 Task: Check the average views per listing of tub shower in the last 3 years.
Action: Mouse moved to (960, 226)
Screenshot: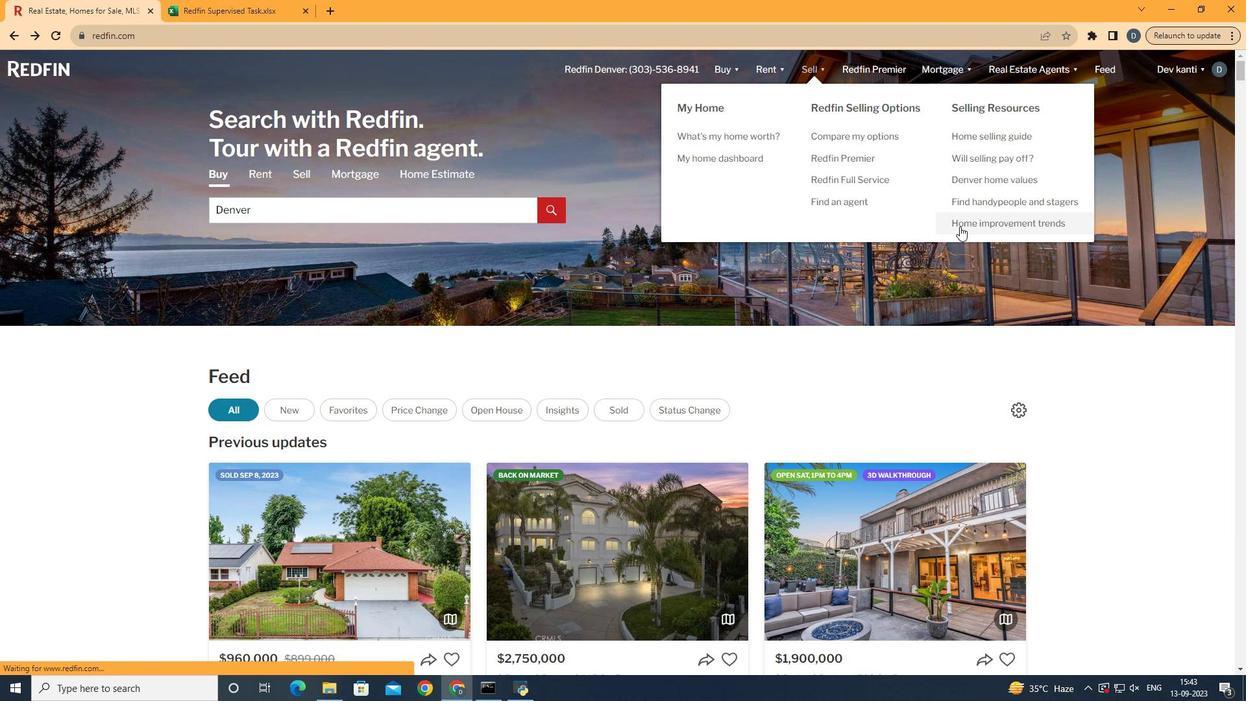 
Action: Mouse pressed left at (960, 226)
Screenshot: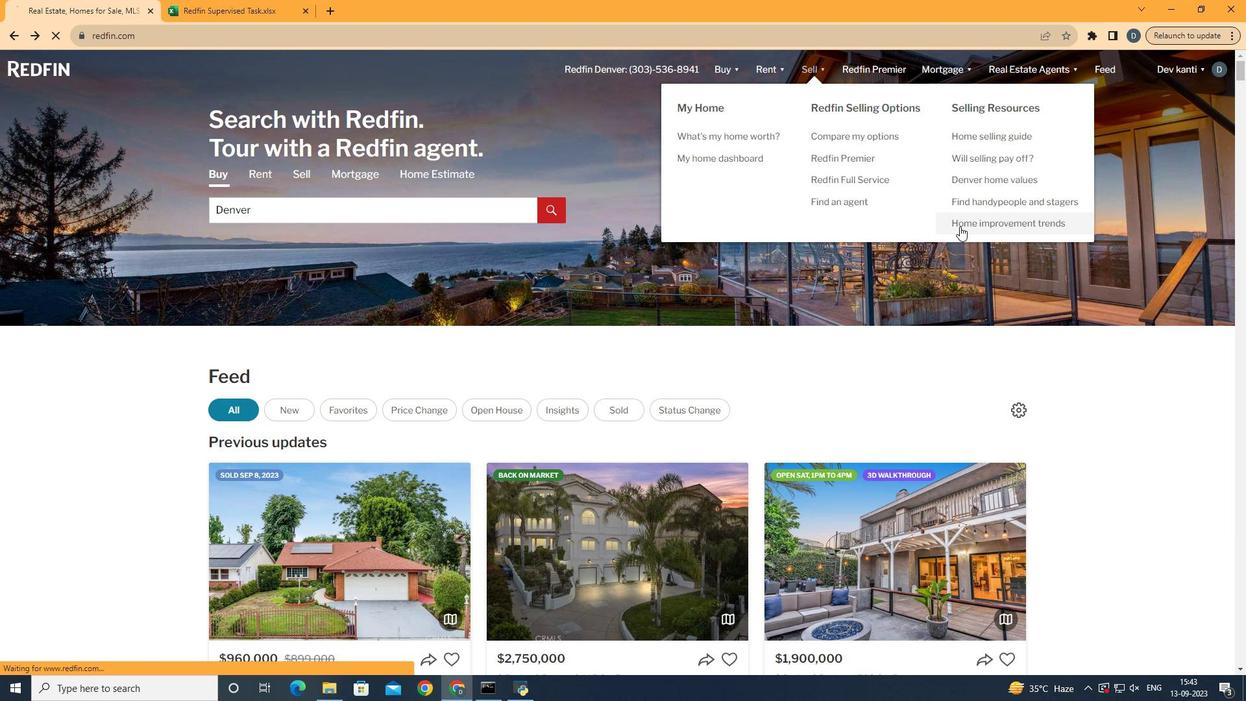 
Action: Mouse moved to (323, 255)
Screenshot: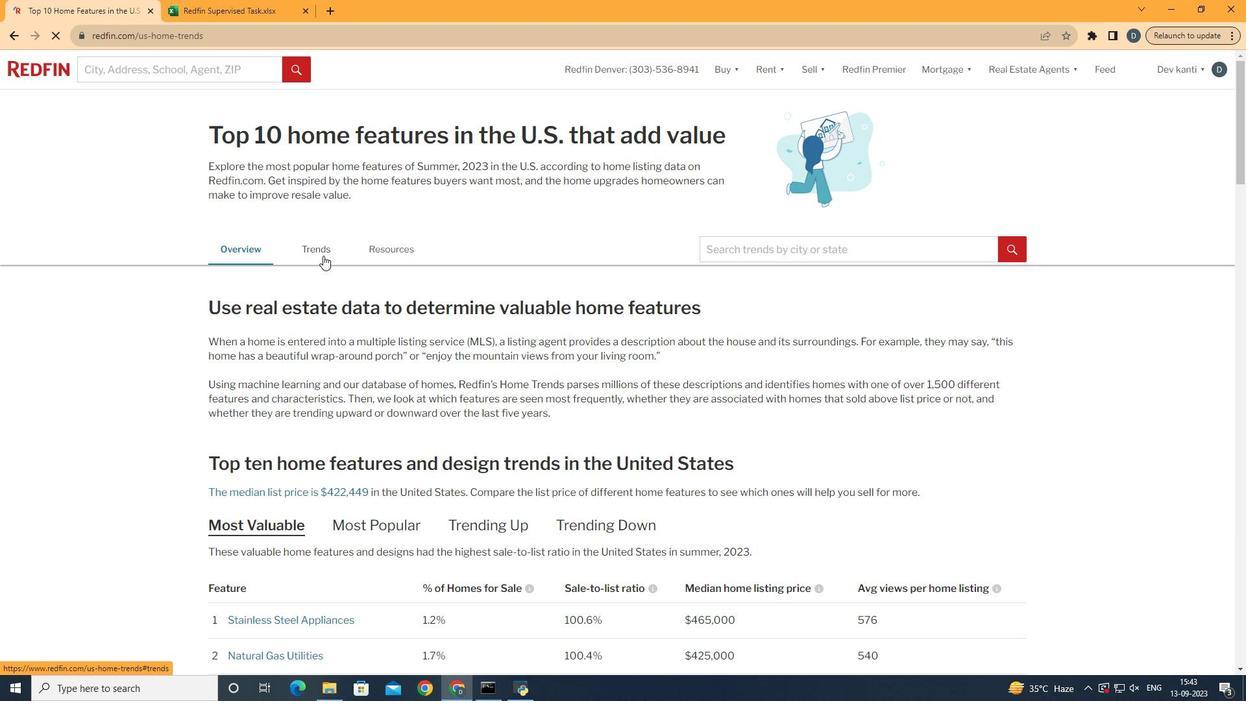 
Action: Mouse pressed left at (323, 255)
Screenshot: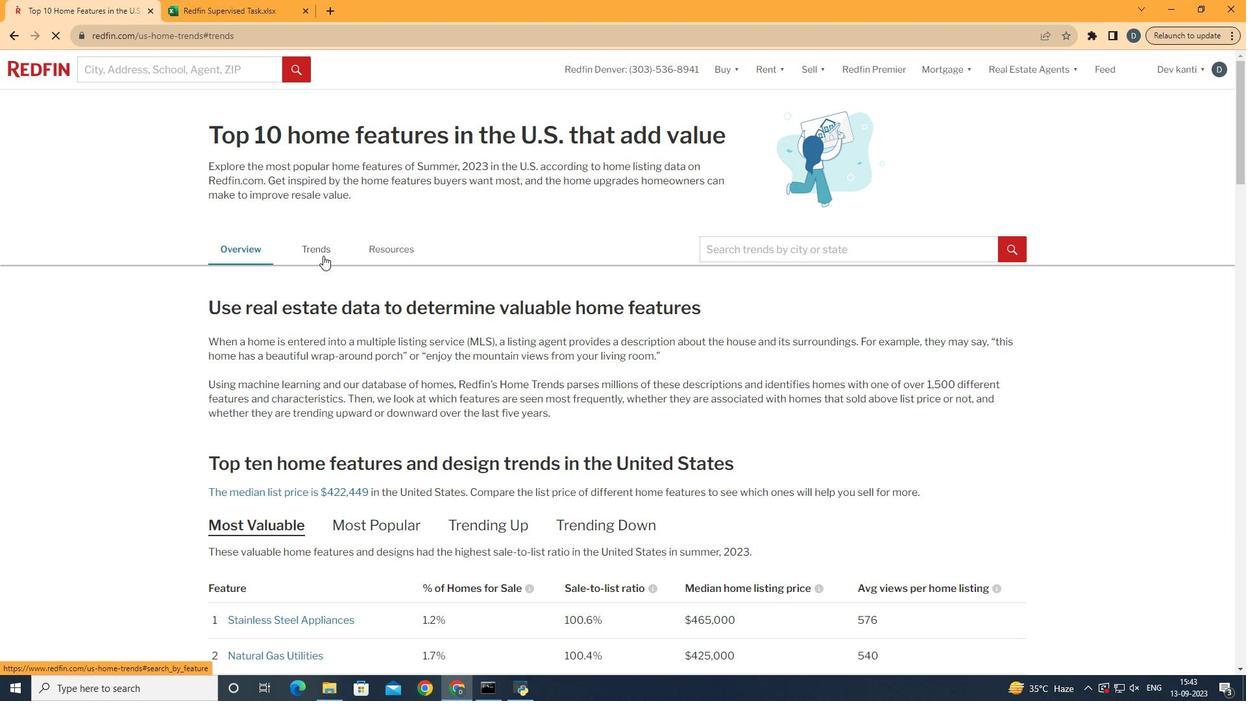 
Action: Mouse moved to (530, 330)
Screenshot: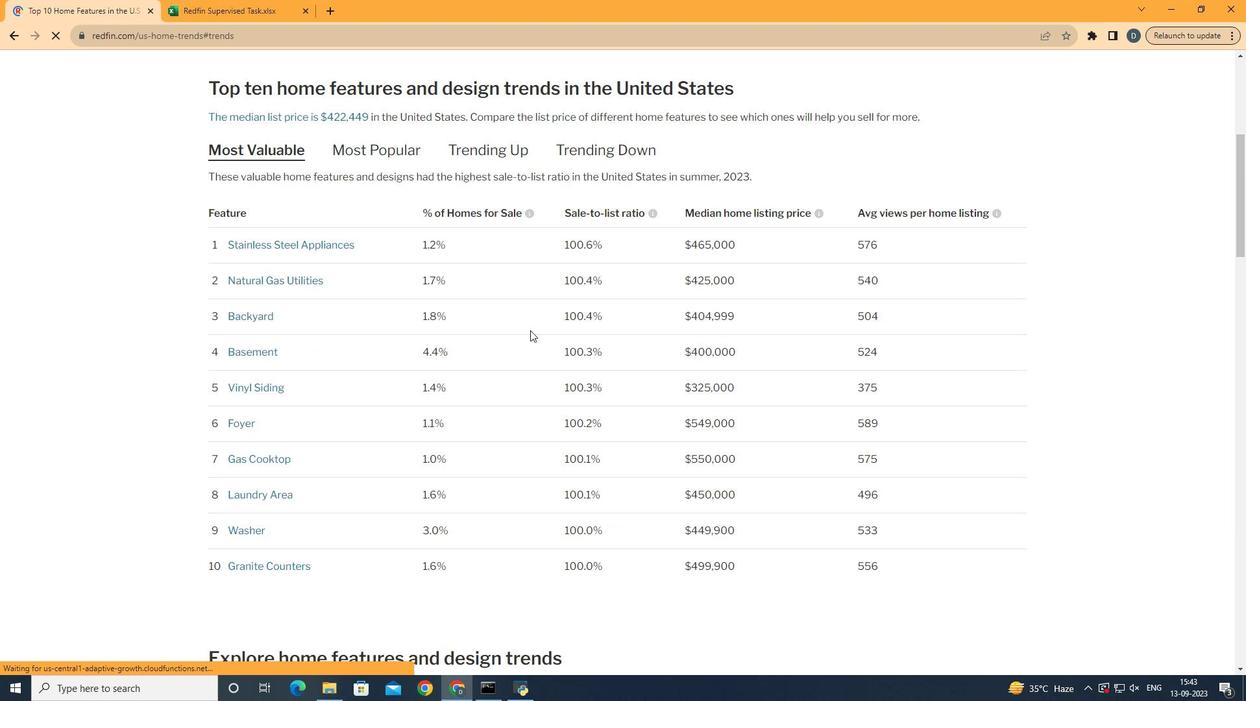 
Action: Mouse scrolled (530, 329) with delta (0, 0)
Screenshot: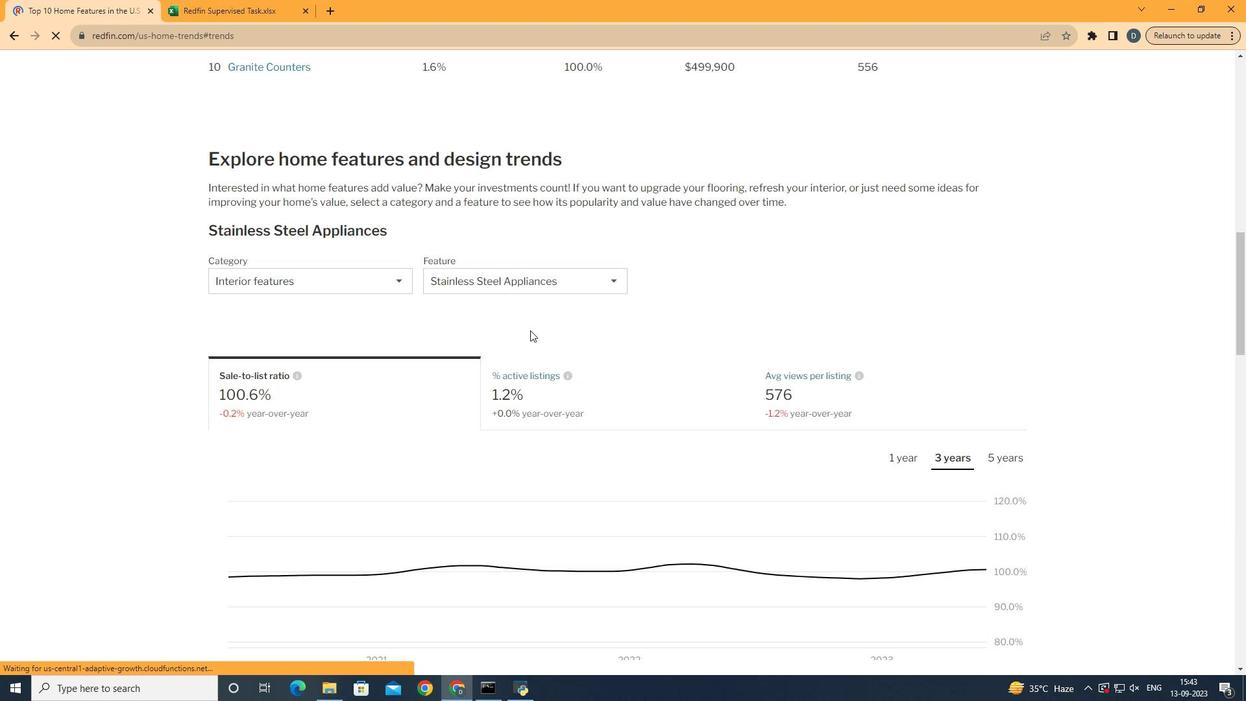 
Action: Mouse scrolled (530, 329) with delta (0, 0)
Screenshot: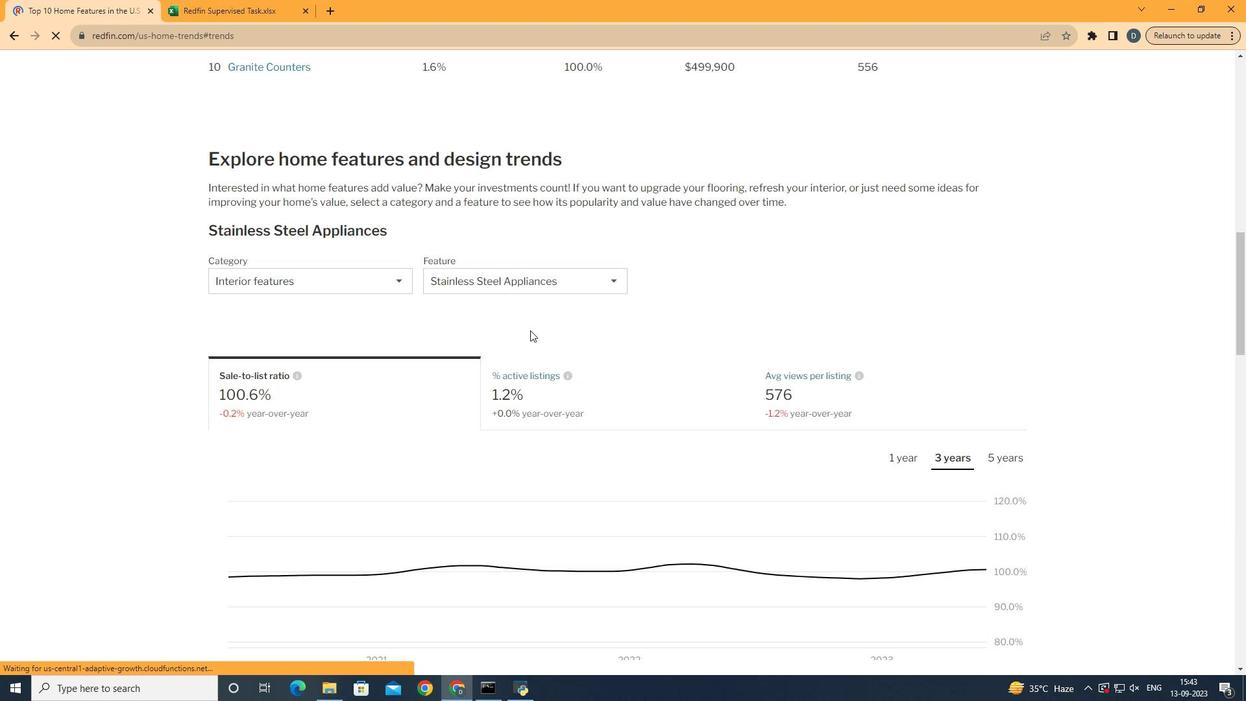 
Action: Mouse scrolled (530, 329) with delta (0, -1)
Screenshot: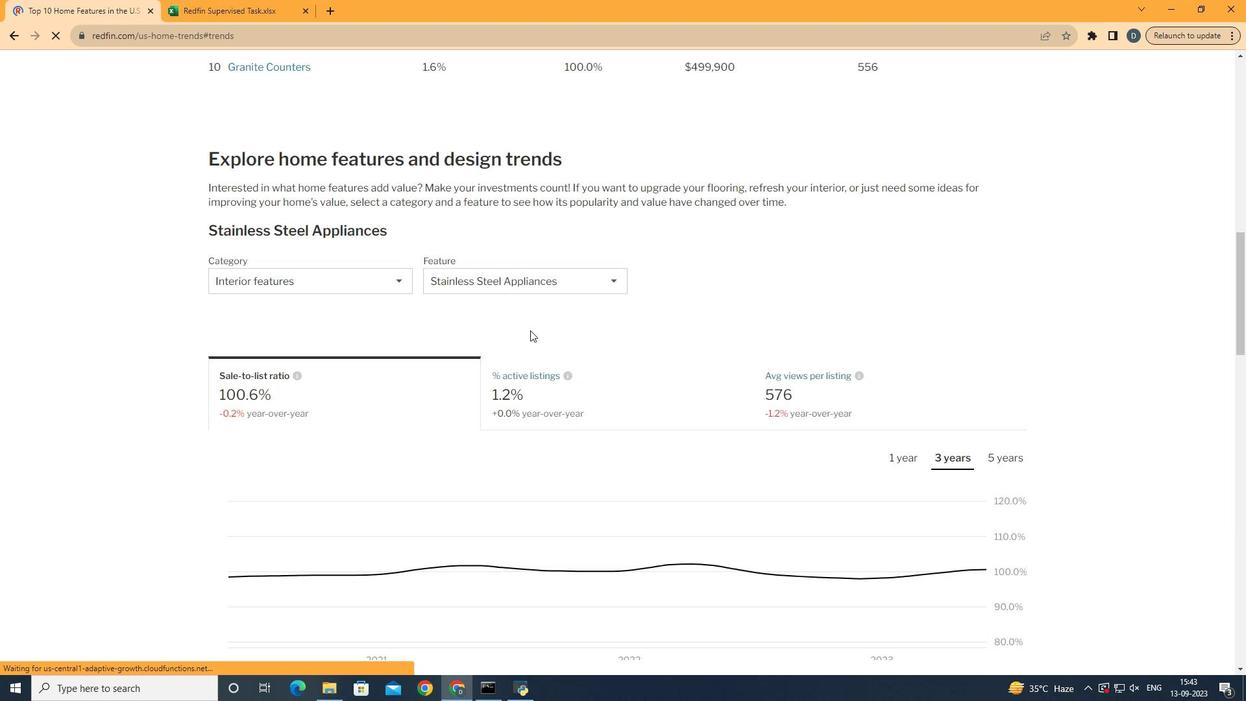 
Action: Mouse scrolled (530, 329) with delta (0, 0)
Screenshot: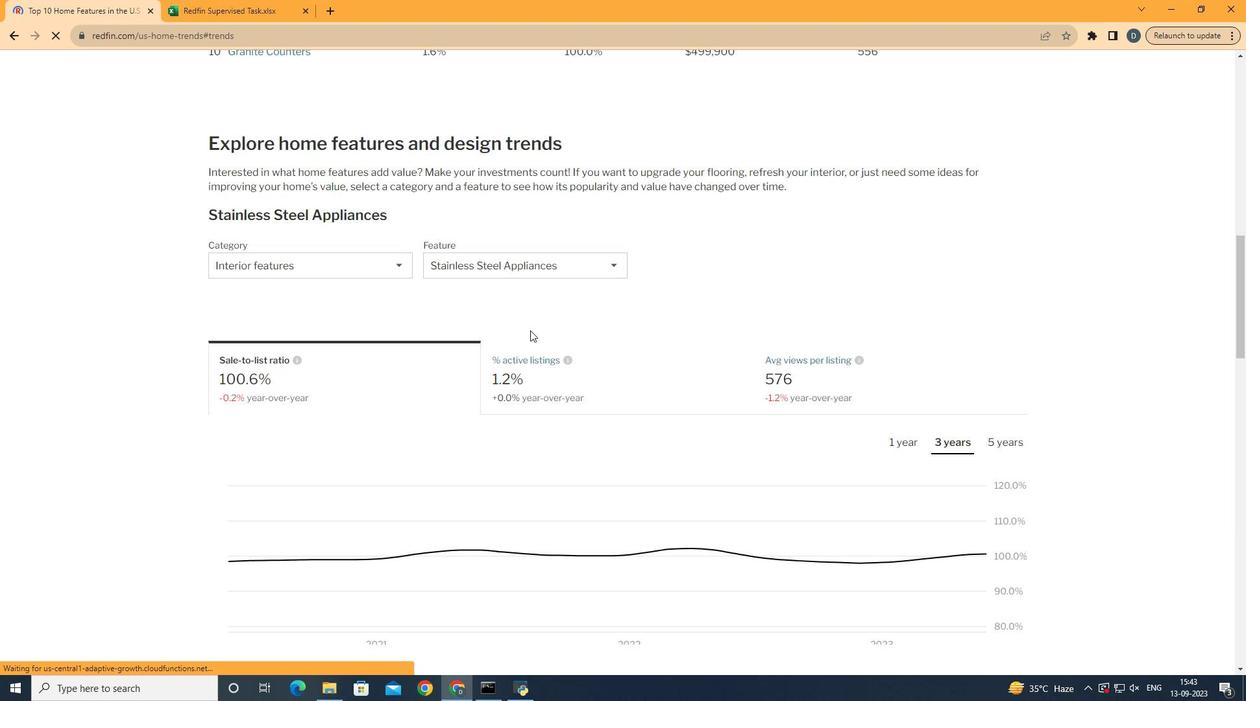 
Action: Mouse scrolled (530, 329) with delta (0, 0)
Screenshot: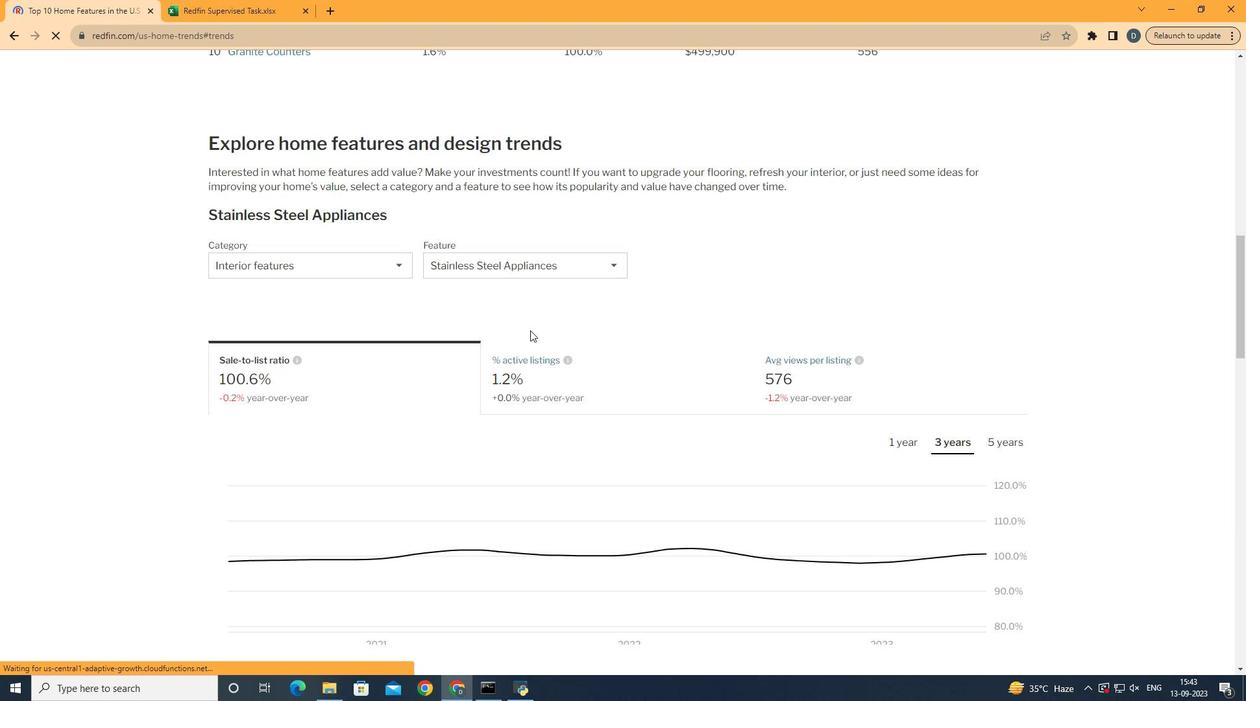 
Action: Mouse scrolled (530, 329) with delta (0, 0)
Screenshot: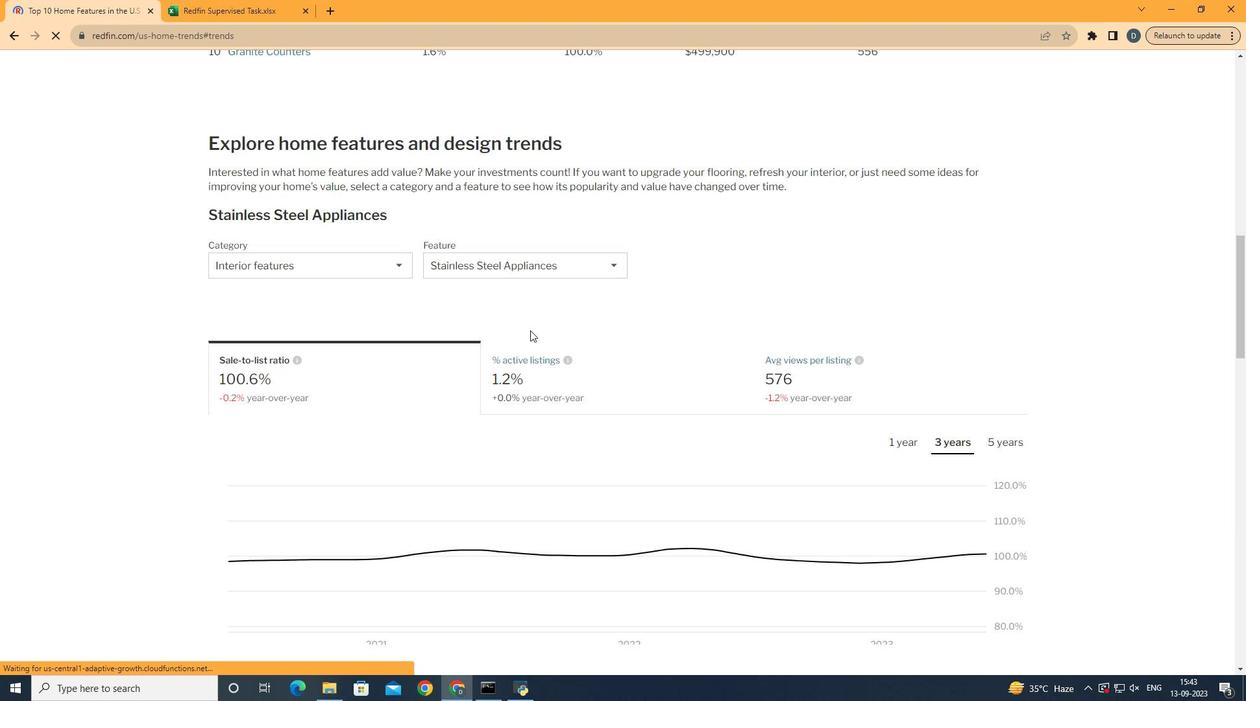 
Action: Mouse scrolled (530, 329) with delta (0, 0)
Screenshot: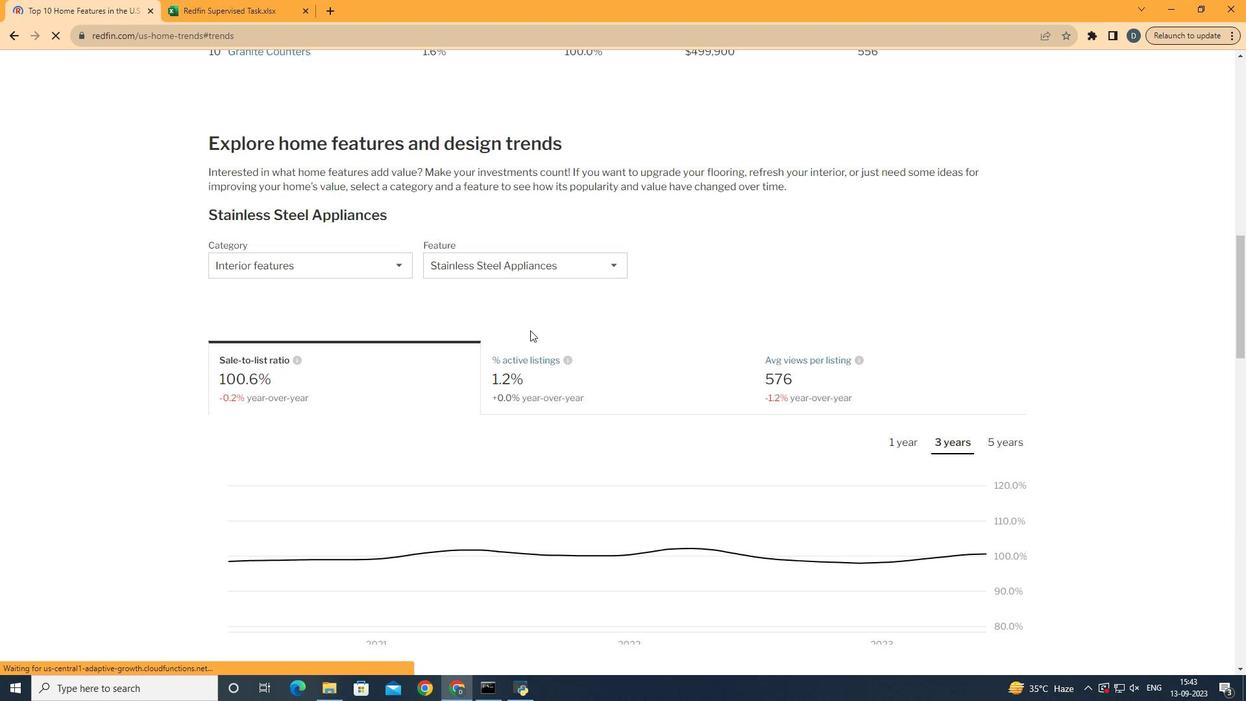 
Action: Mouse moved to (372, 274)
Screenshot: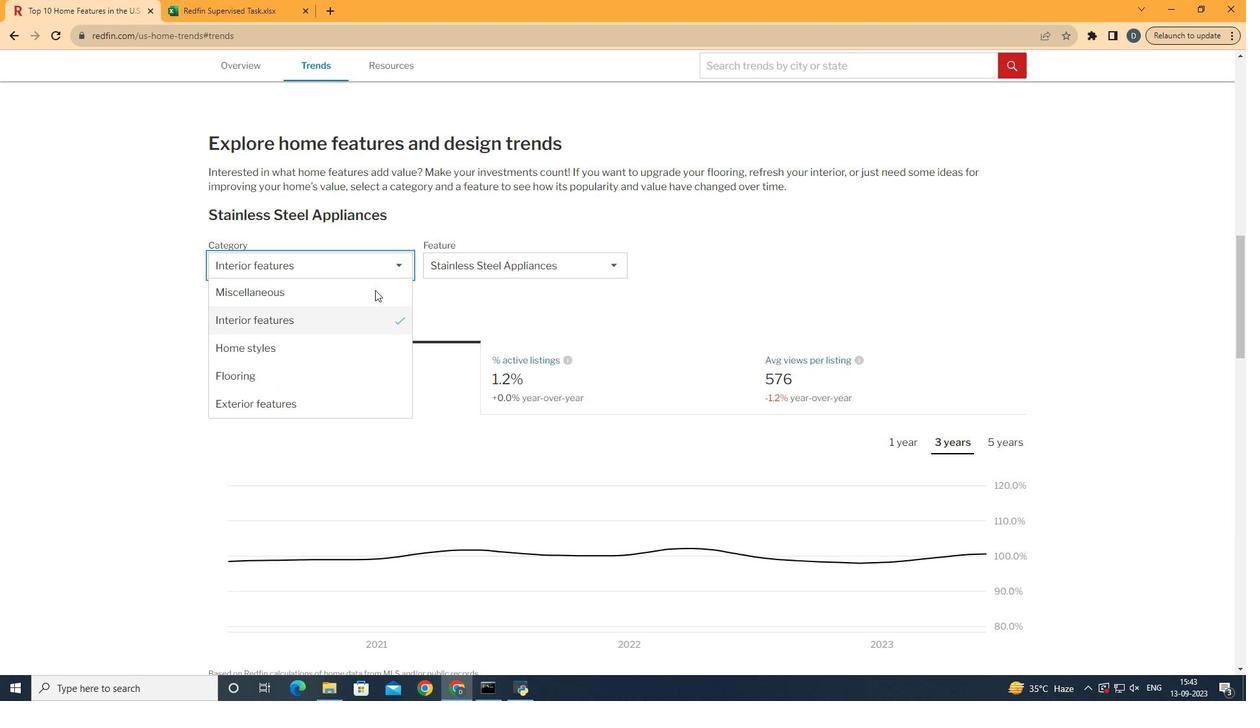 
Action: Mouse pressed left at (372, 274)
Screenshot: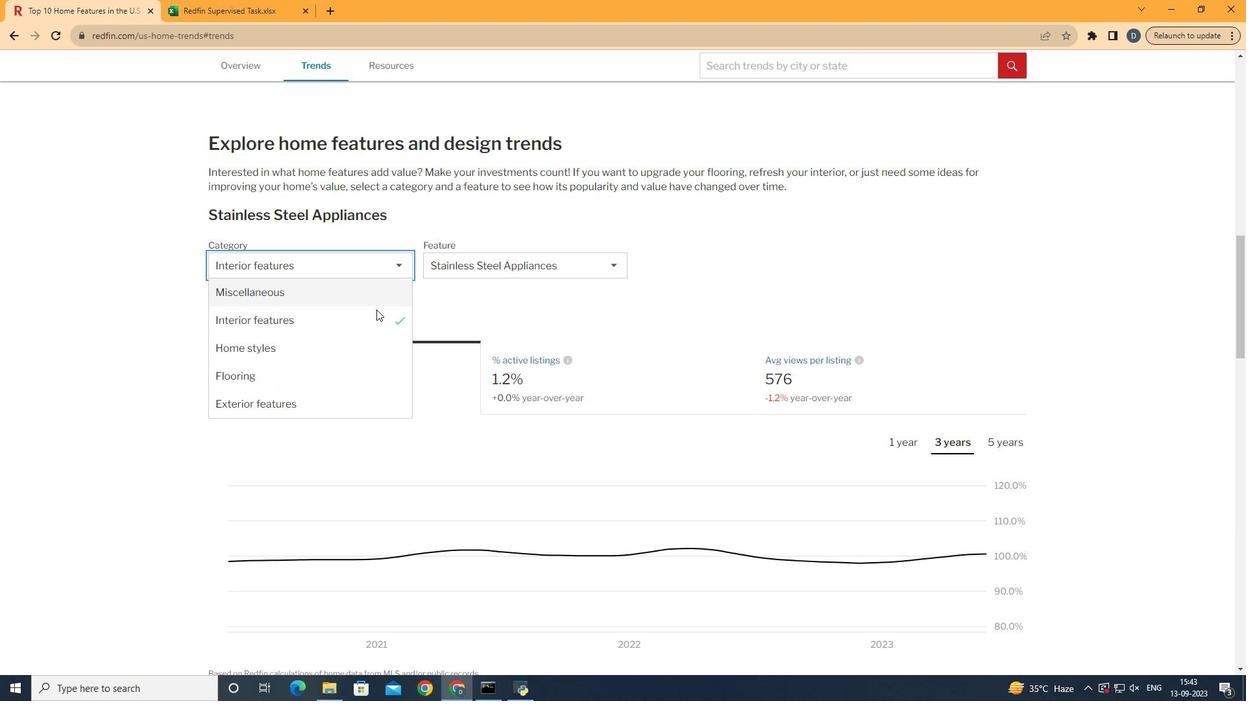 
Action: Mouse moved to (377, 321)
Screenshot: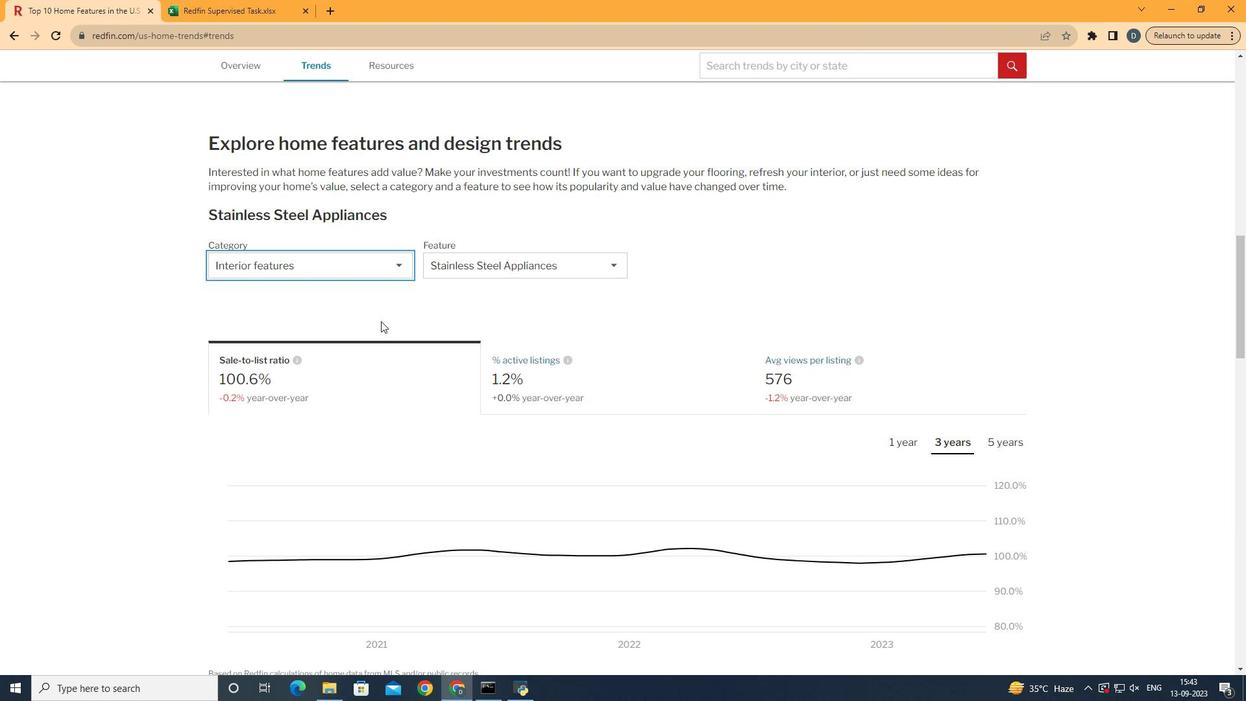 
Action: Mouse pressed left at (377, 321)
Screenshot: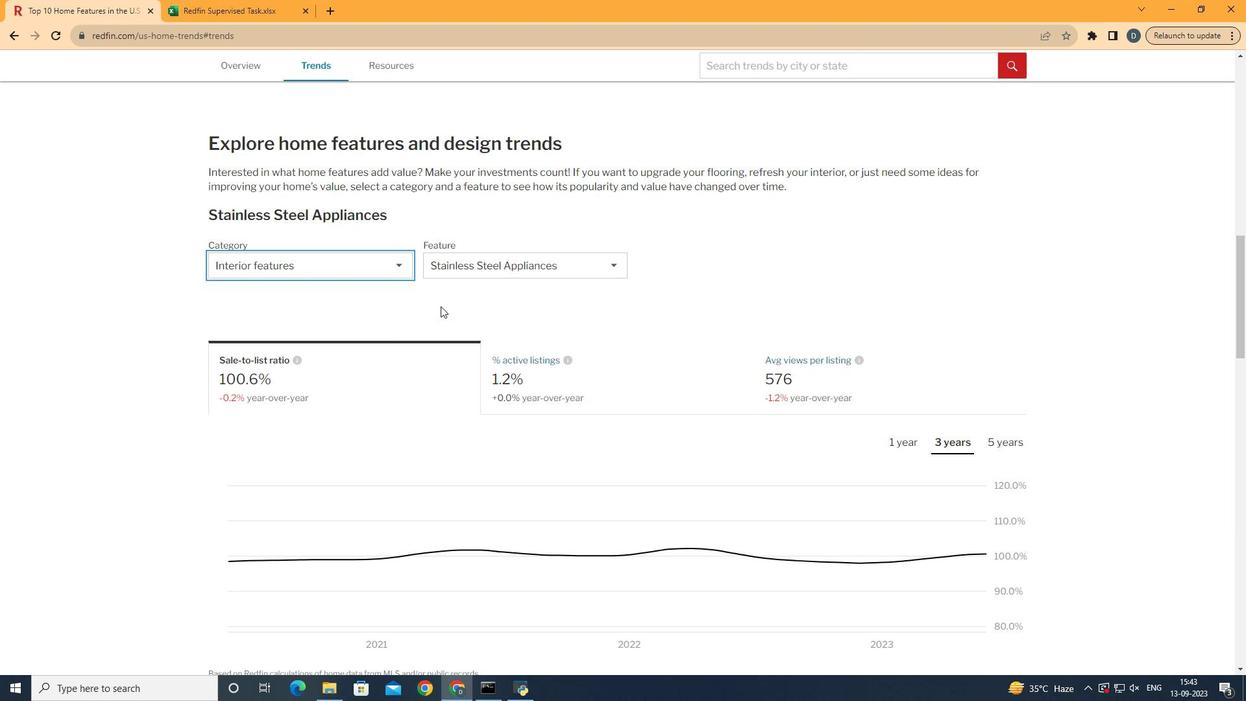 
Action: Mouse moved to (514, 282)
Screenshot: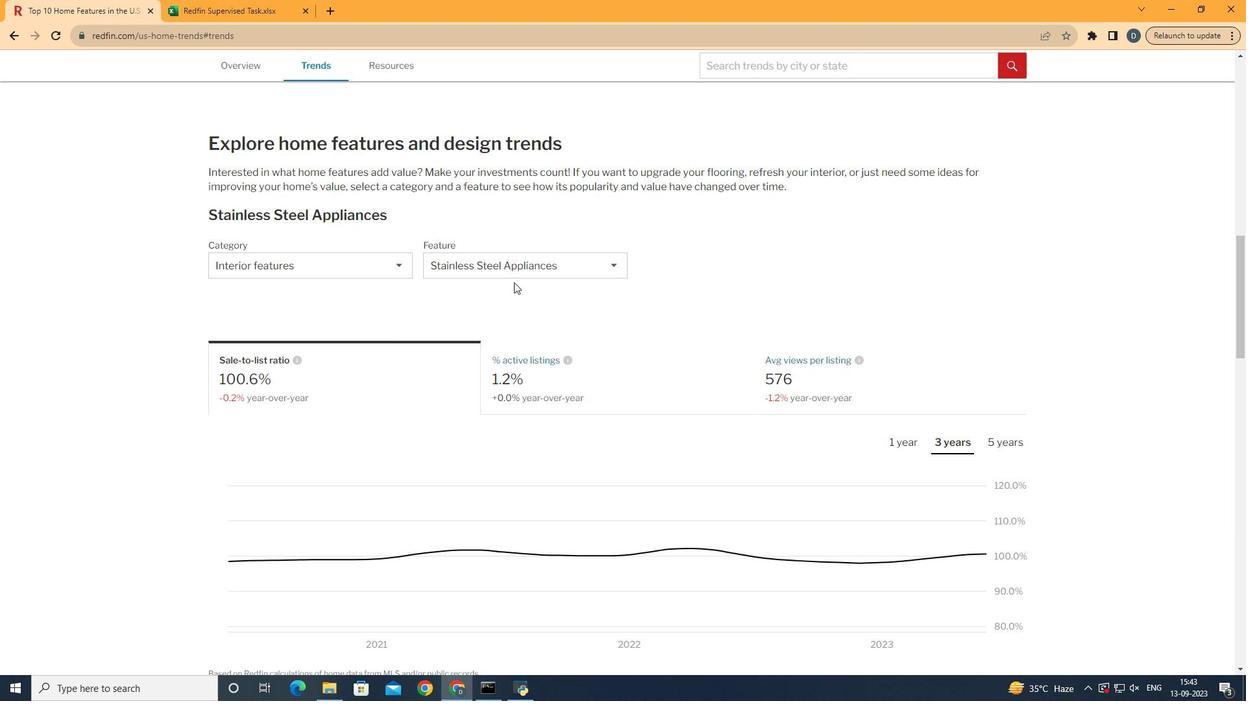 
Action: Mouse pressed left at (514, 282)
Screenshot: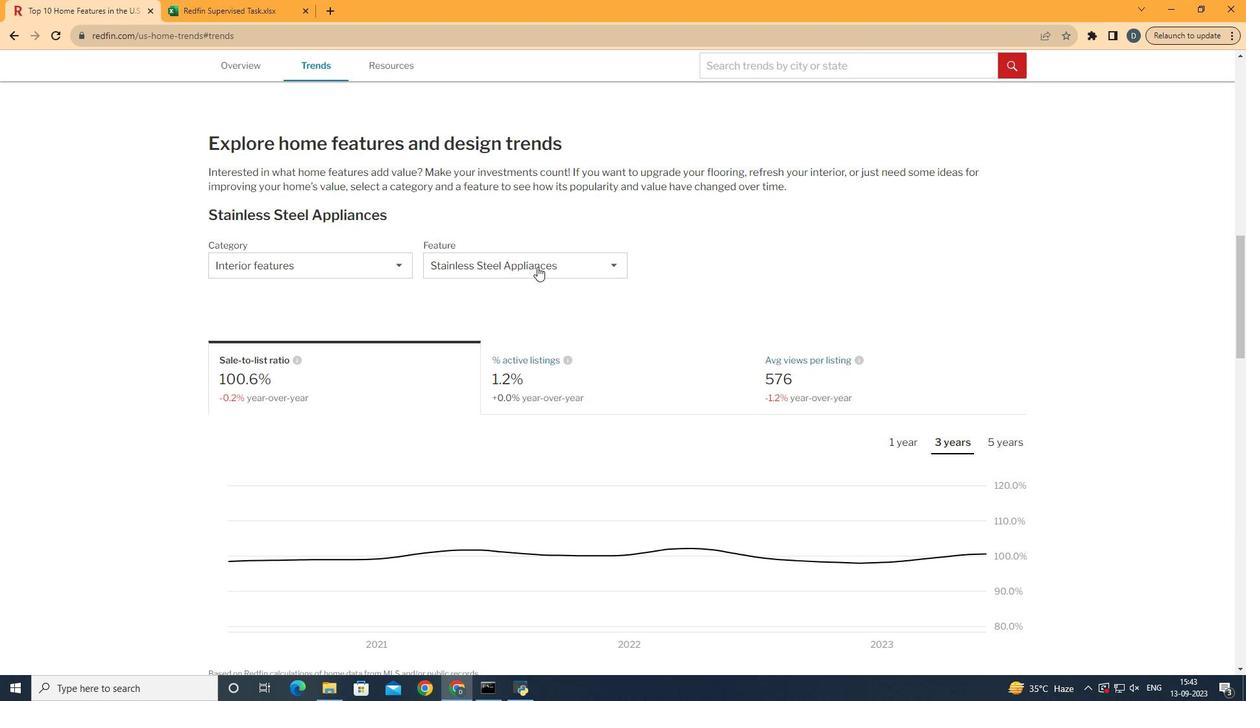 
Action: Mouse moved to (538, 266)
Screenshot: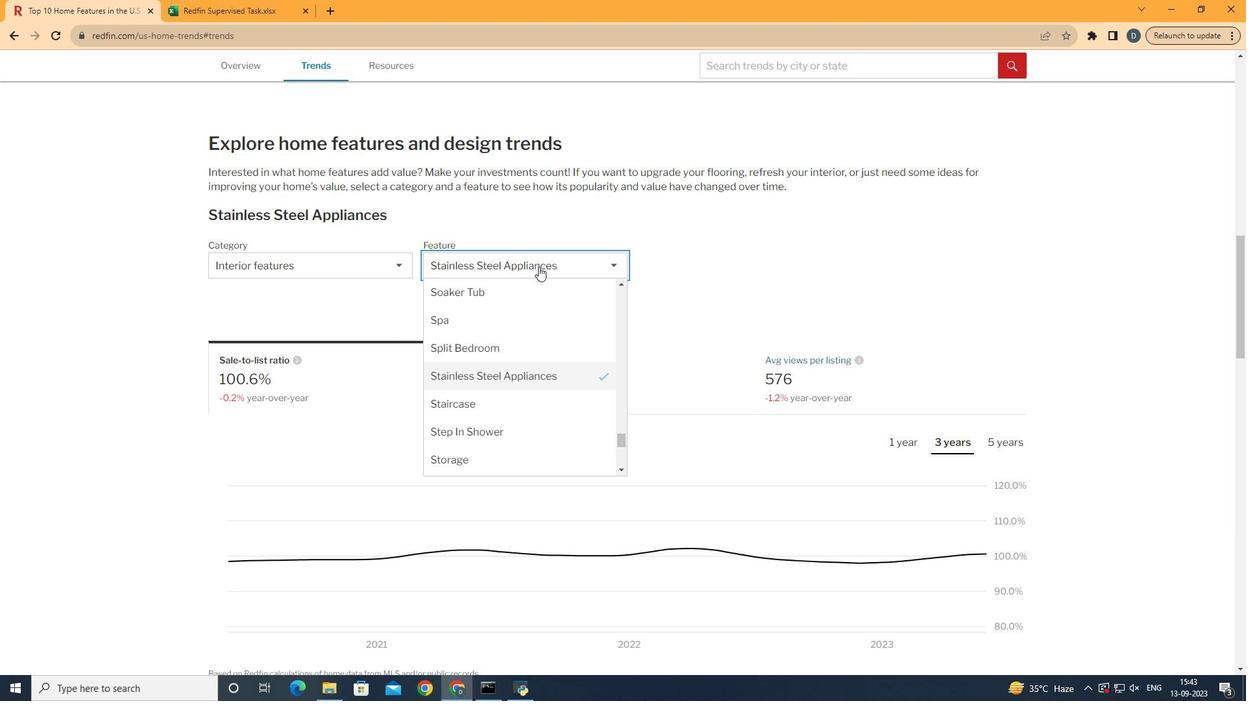 
Action: Mouse pressed left at (538, 266)
Screenshot: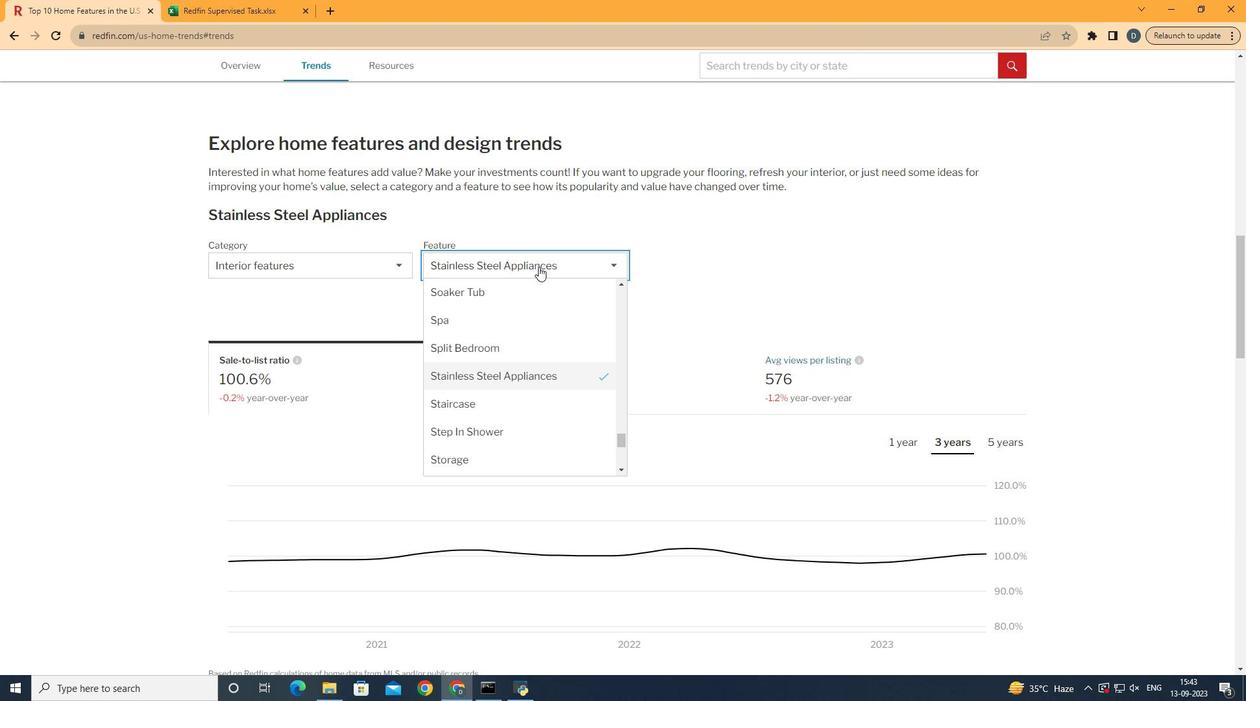 
Action: Mouse moved to (553, 397)
Screenshot: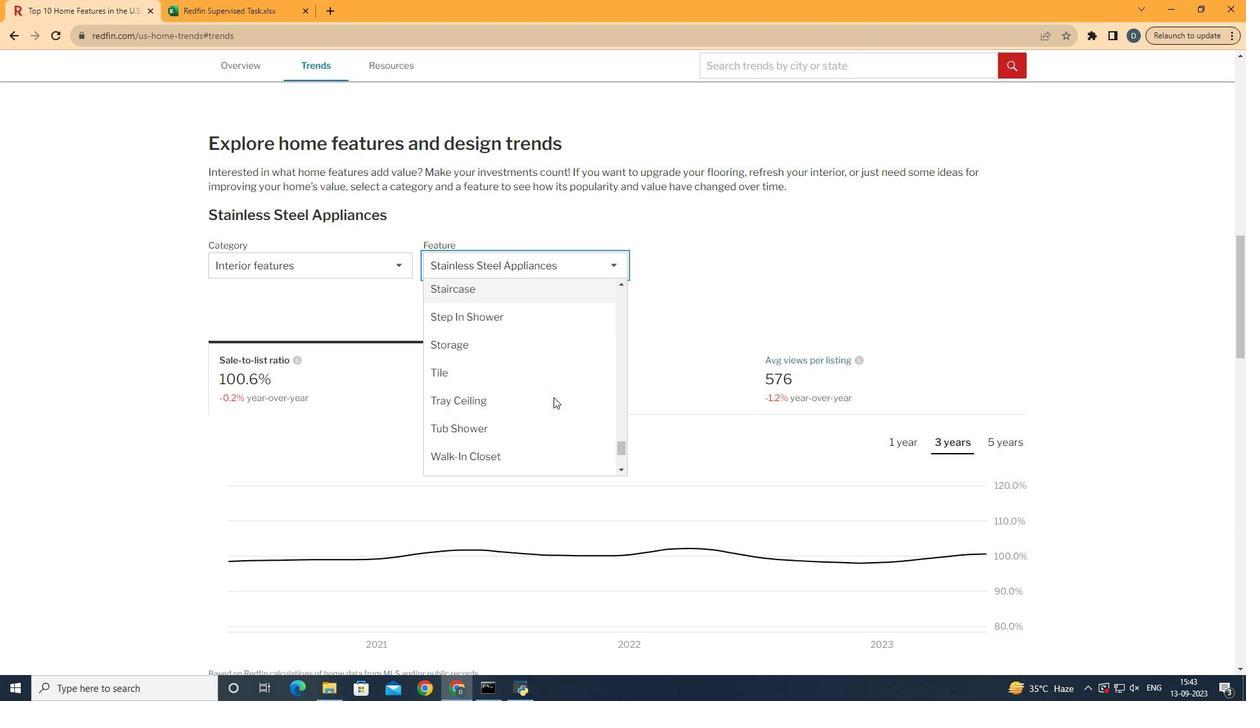 
Action: Mouse scrolled (553, 396) with delta (0, 0)
Screenshot: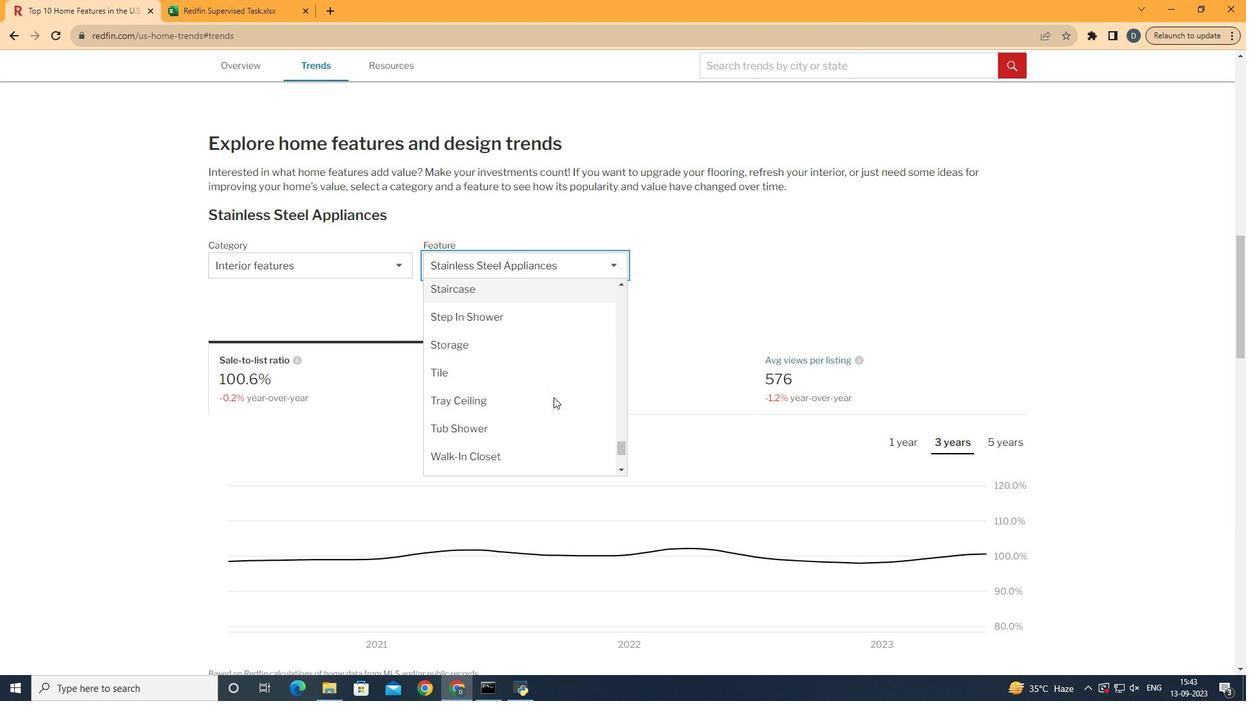 
Action: Mouse scrolled (553, 396) with delta (0, 0)
Screenshot: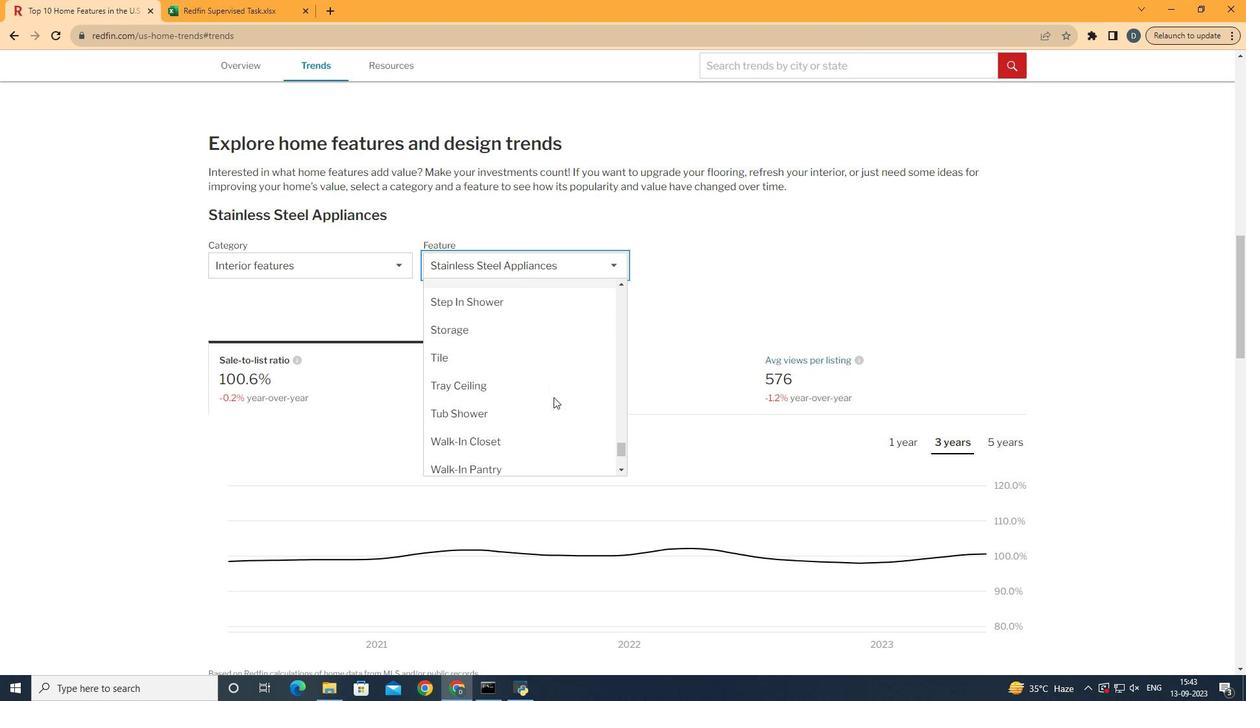 
Action: Mouse moved to (544, 414)
Screenshot: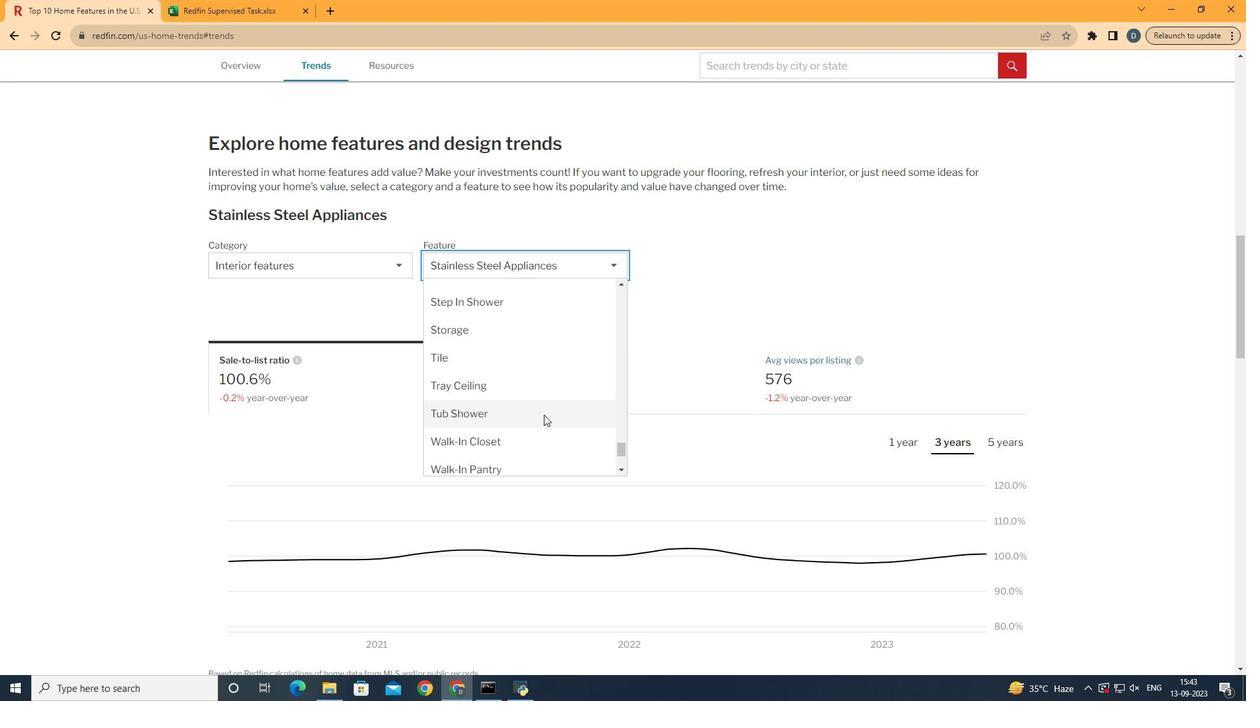
Action: Mouse pressed left at (544, 414)
Screenshot: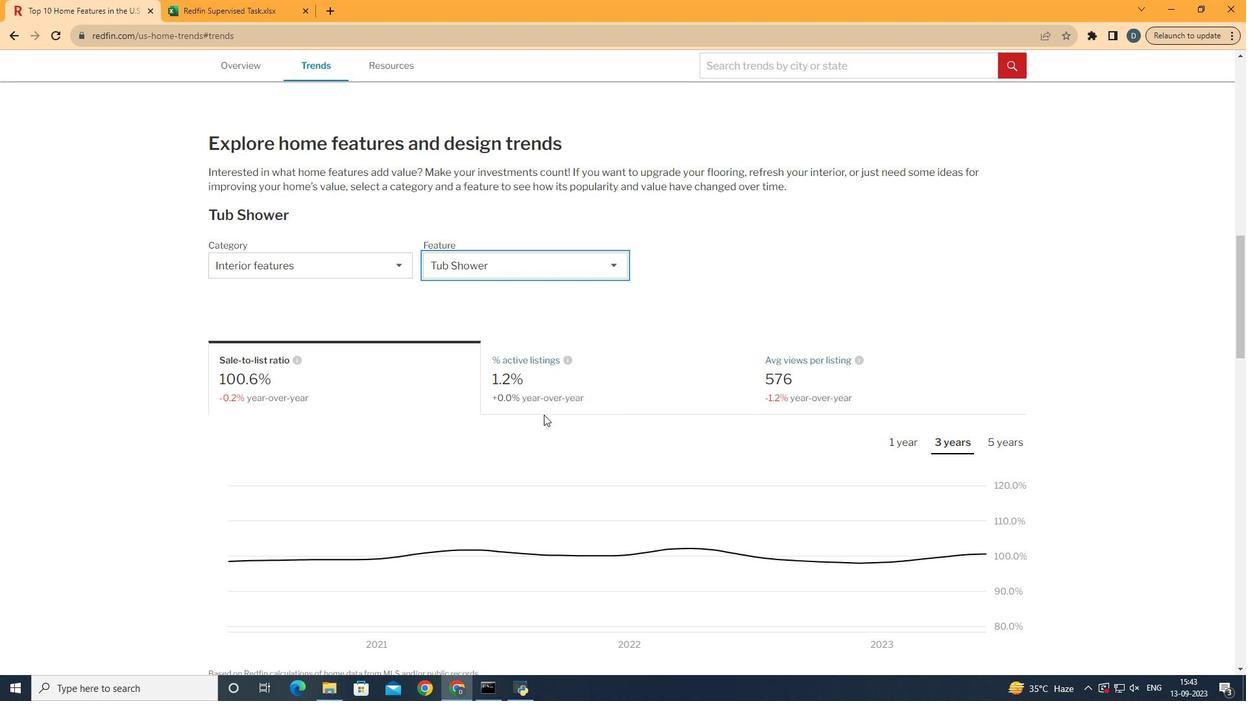 
Action: Mouse moved to (884, 383)
Screenshot: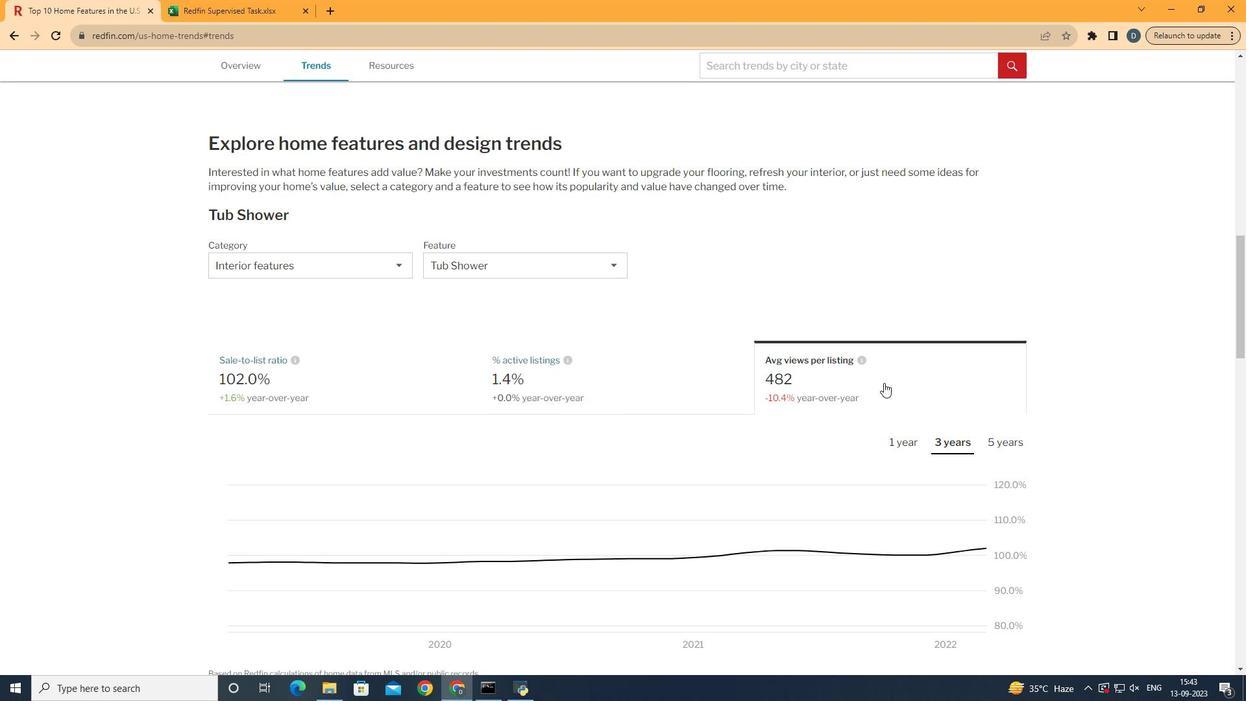
Action: Mouse pressed left at (884, 383)
Screenshot: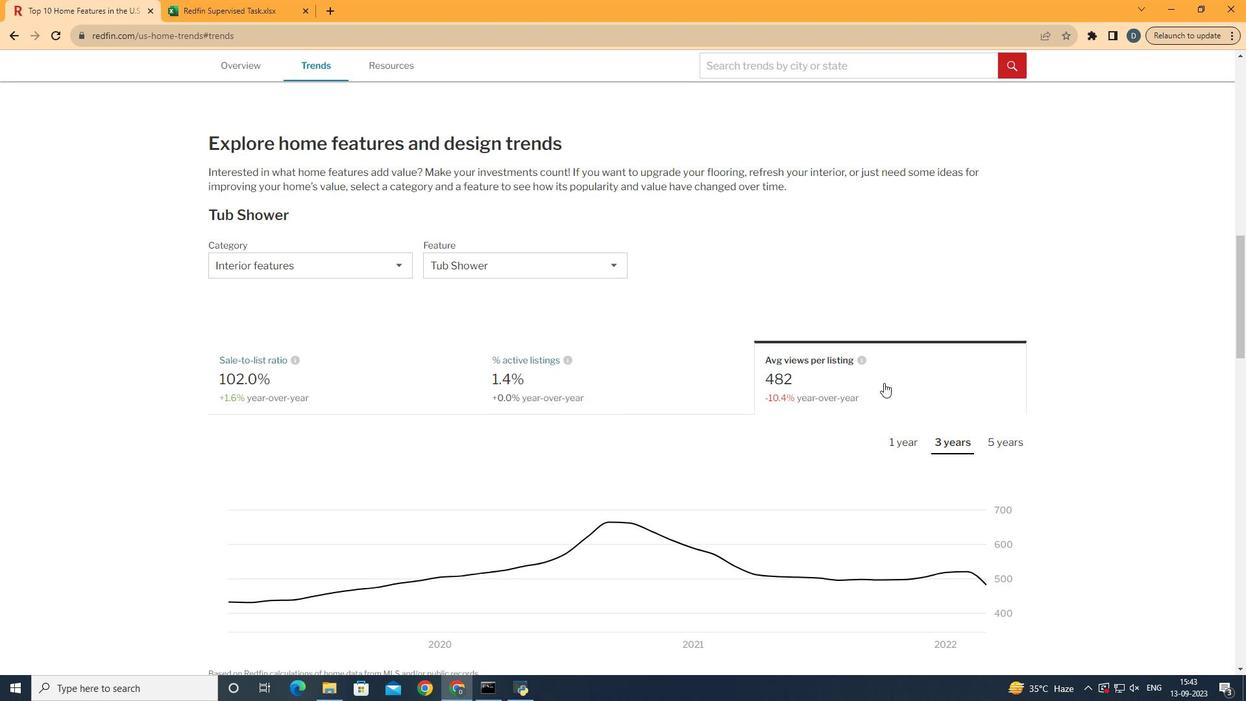 
Action: Mouse moved to (958, 435)
Screenshot: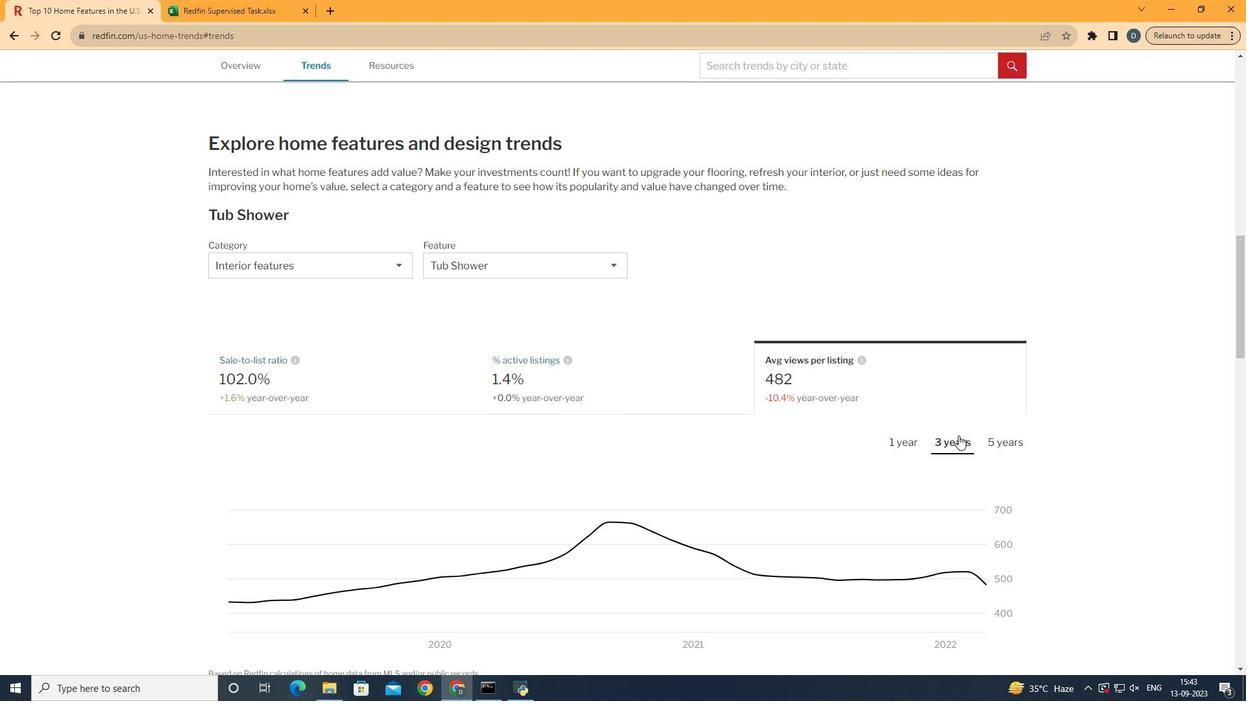 
Action: Mouse pressed left at (958, 435)
Screenshot: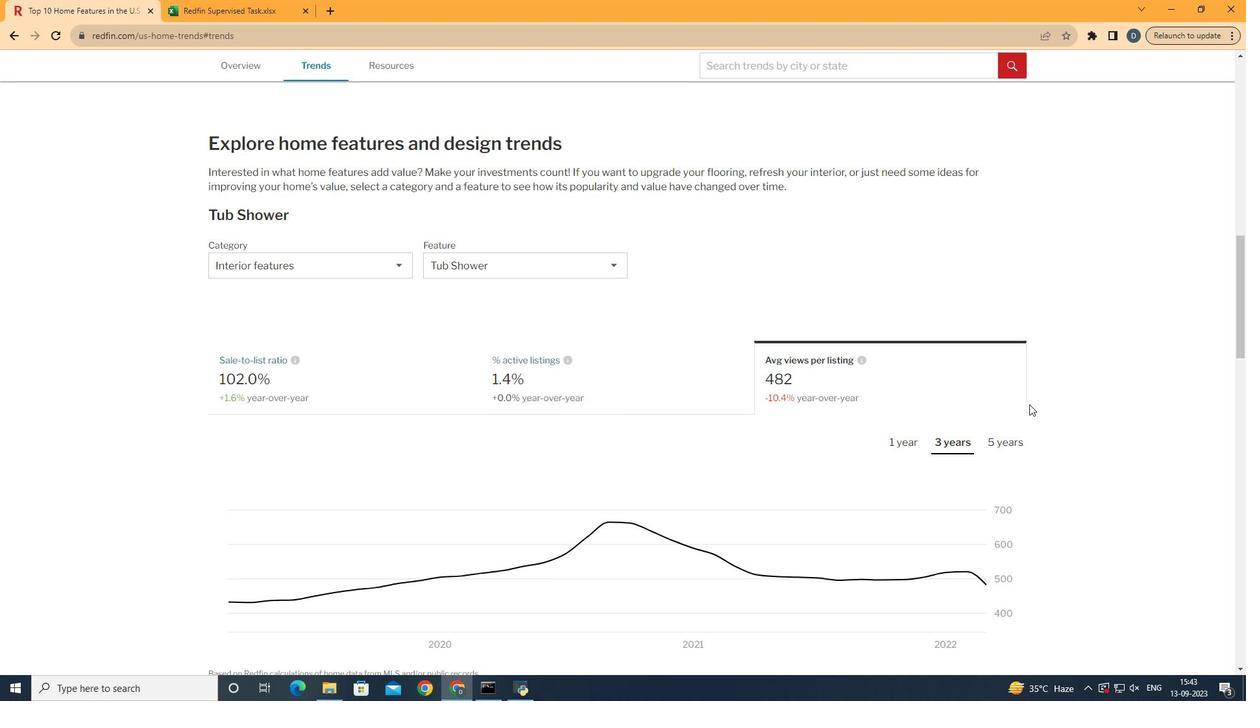 
Action: Mouse moved to (1045, 375)
Screenshot: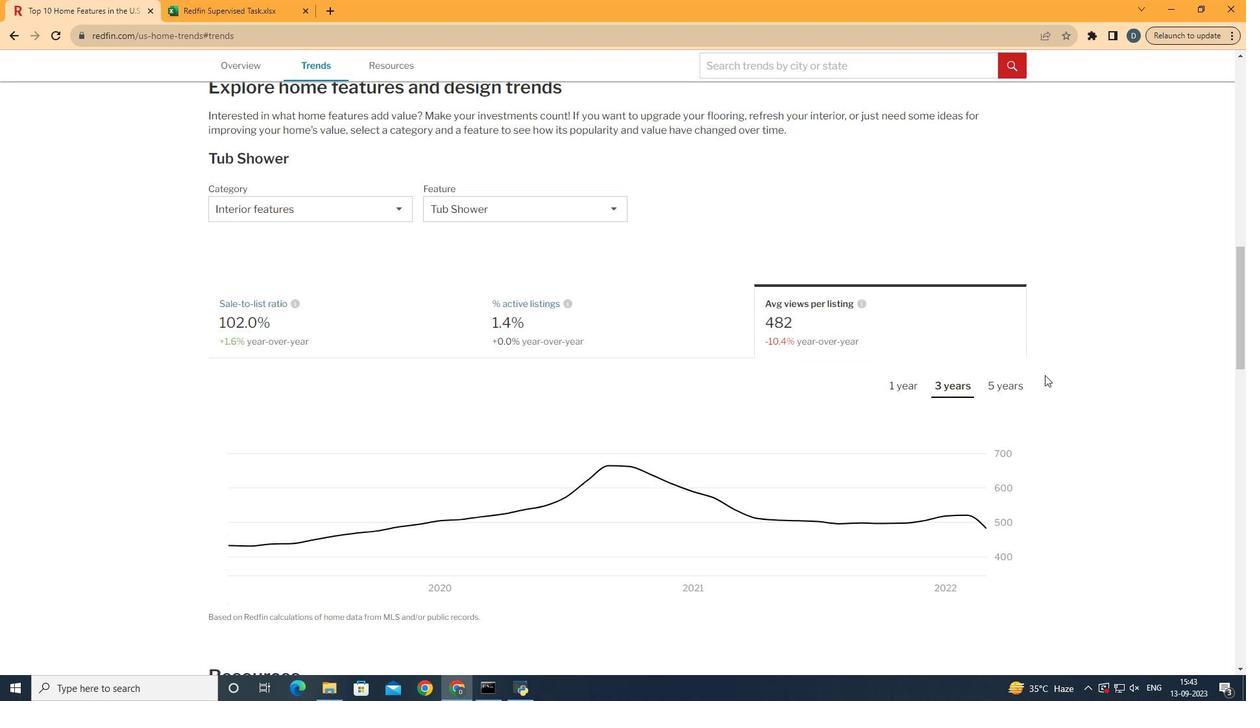
Action: Mouse scrolled (1045, 374) with delta (0, 0)
Screenshot: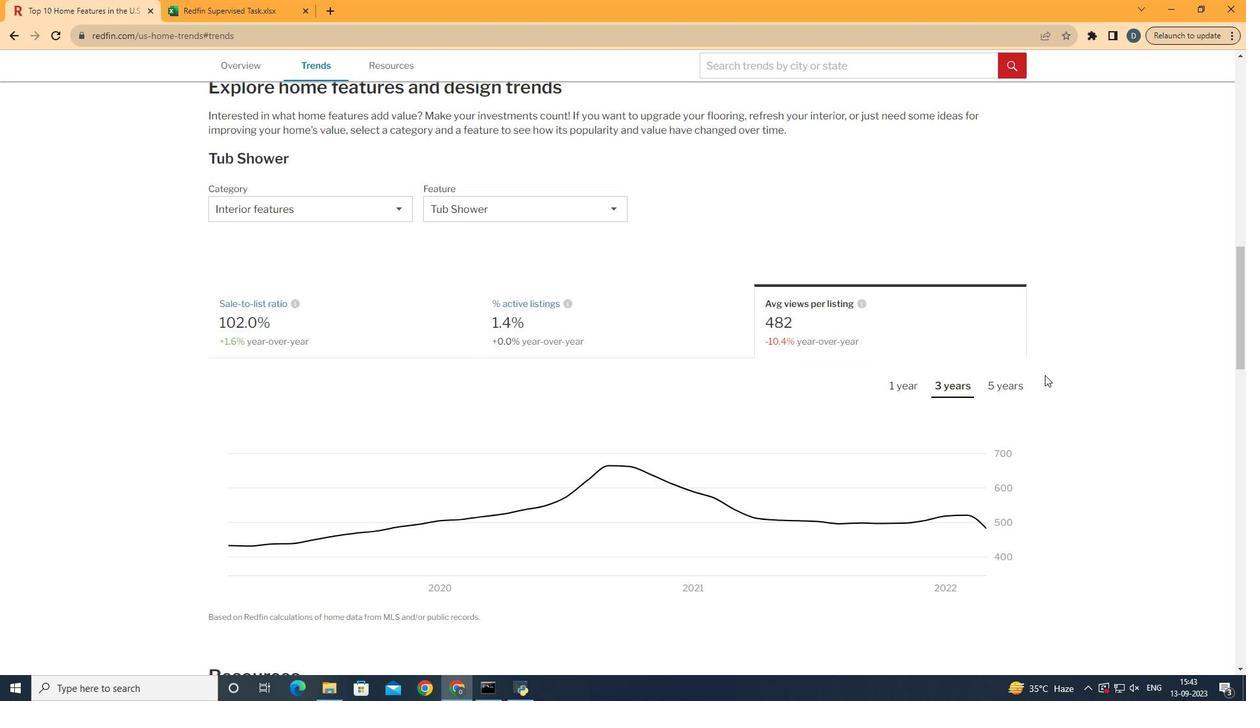 
Action: Mouse moved to (1045, 372)
Screenshot: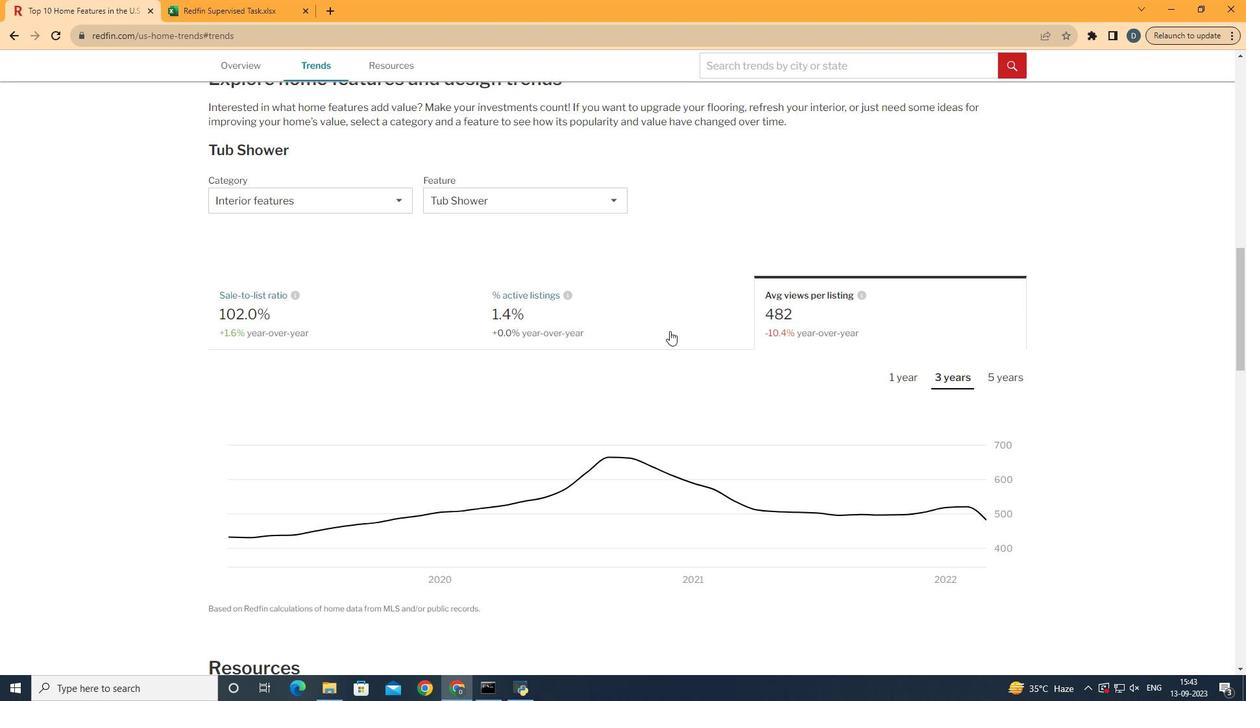 
